 Task: Add the action "remove all members" from the card at to do list.
Action: Mouse pressed left at (786, 239)
Screenshot: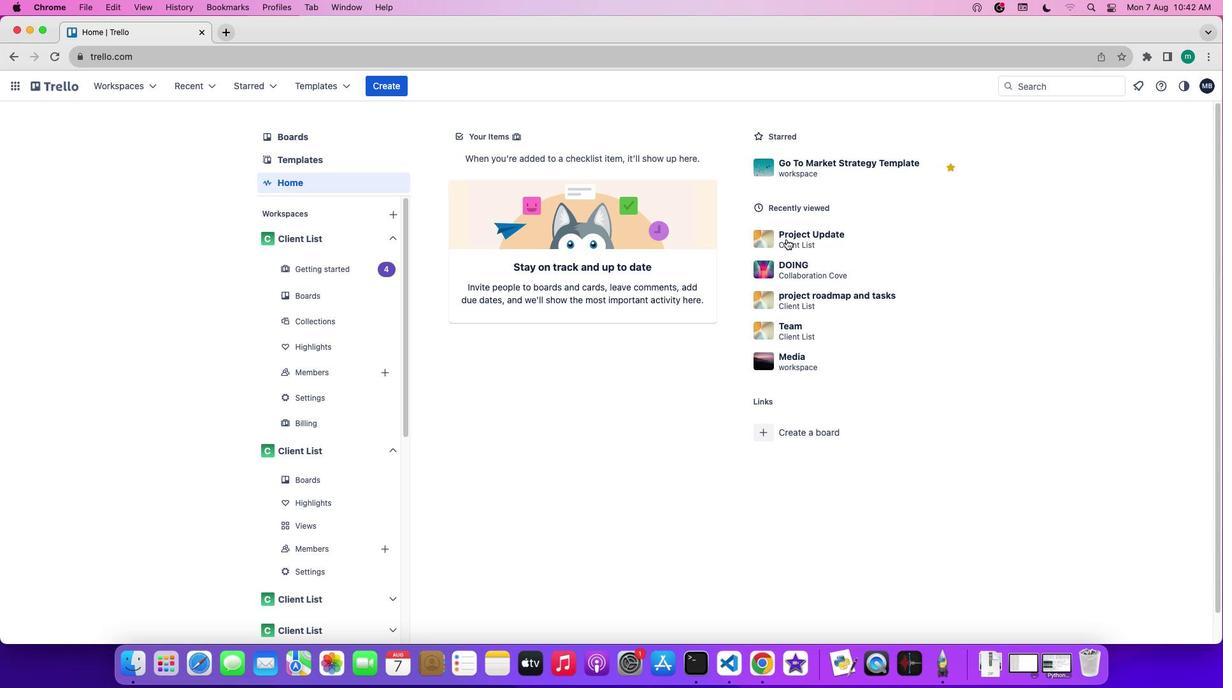 
Action: Mouse moved to (331, 183)
Screenshot: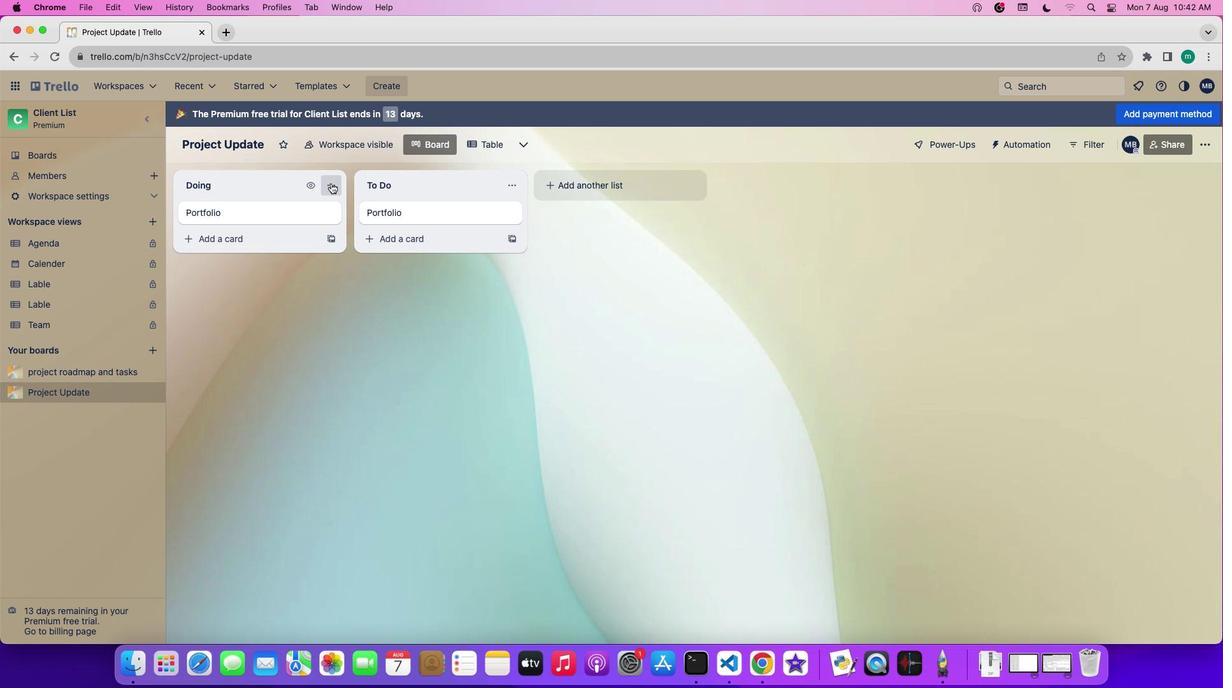 
Action: Mouse pressed left at (331, 183)
Screenshot: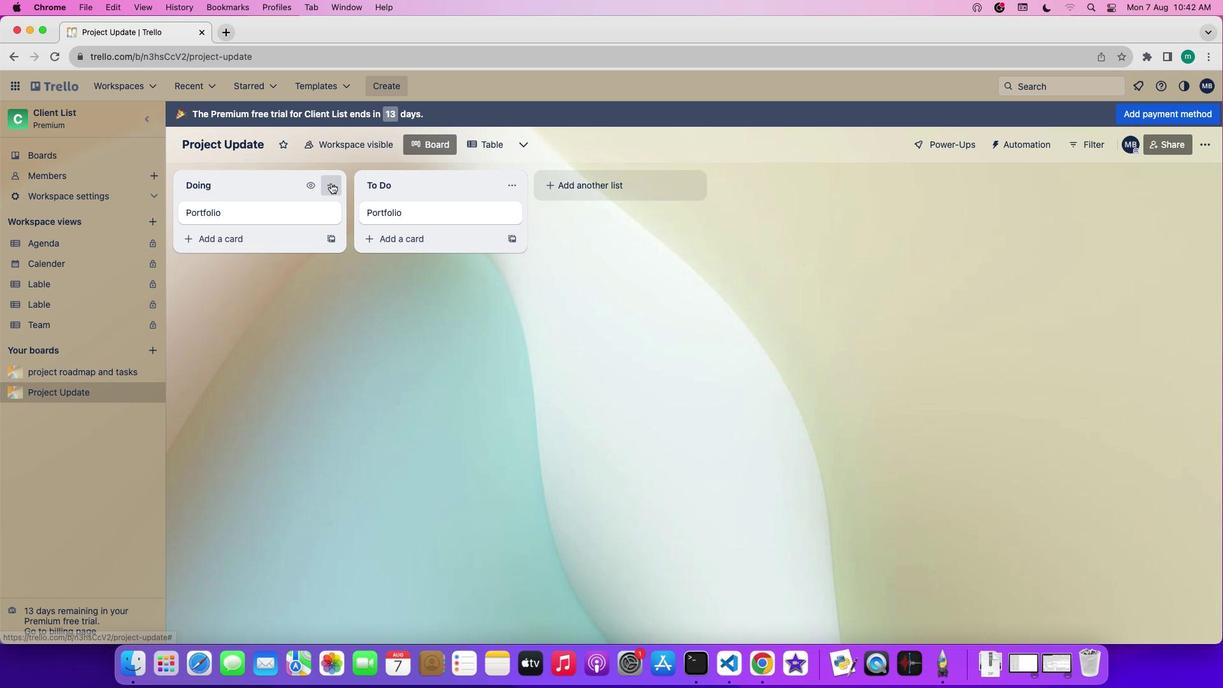 
Action: Mouse moved to (358, 354)
Screenshot: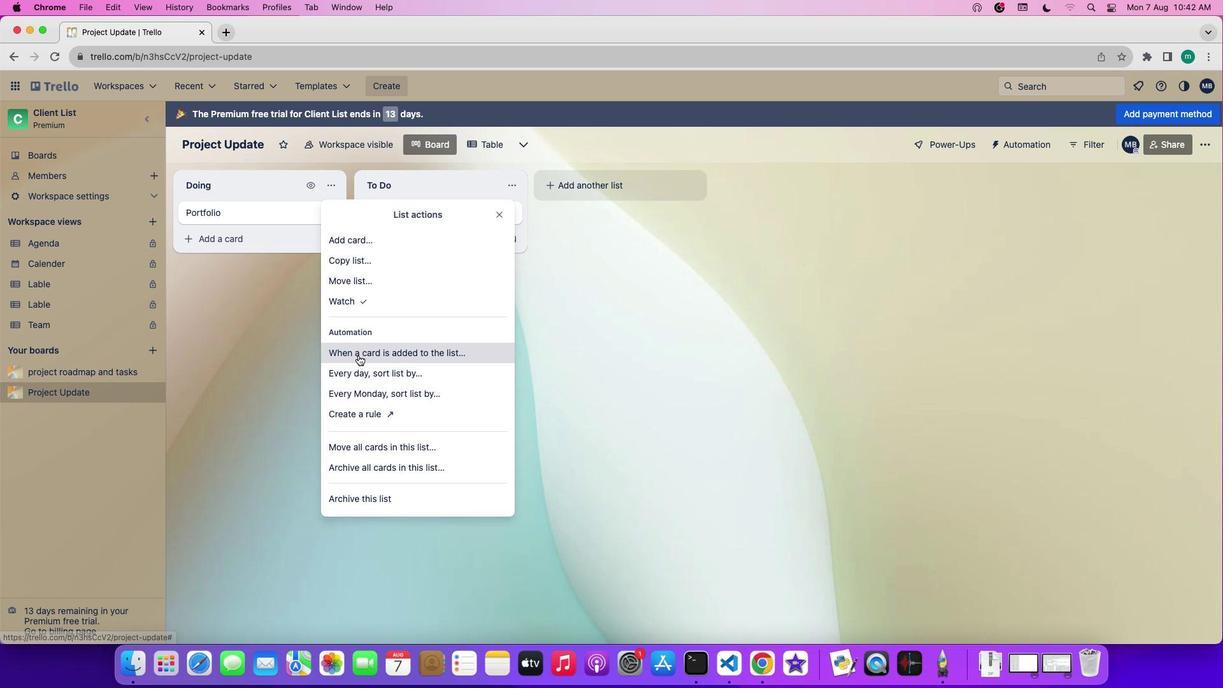 
Action: Mouse pressed left at (358, 354)
Screenshot: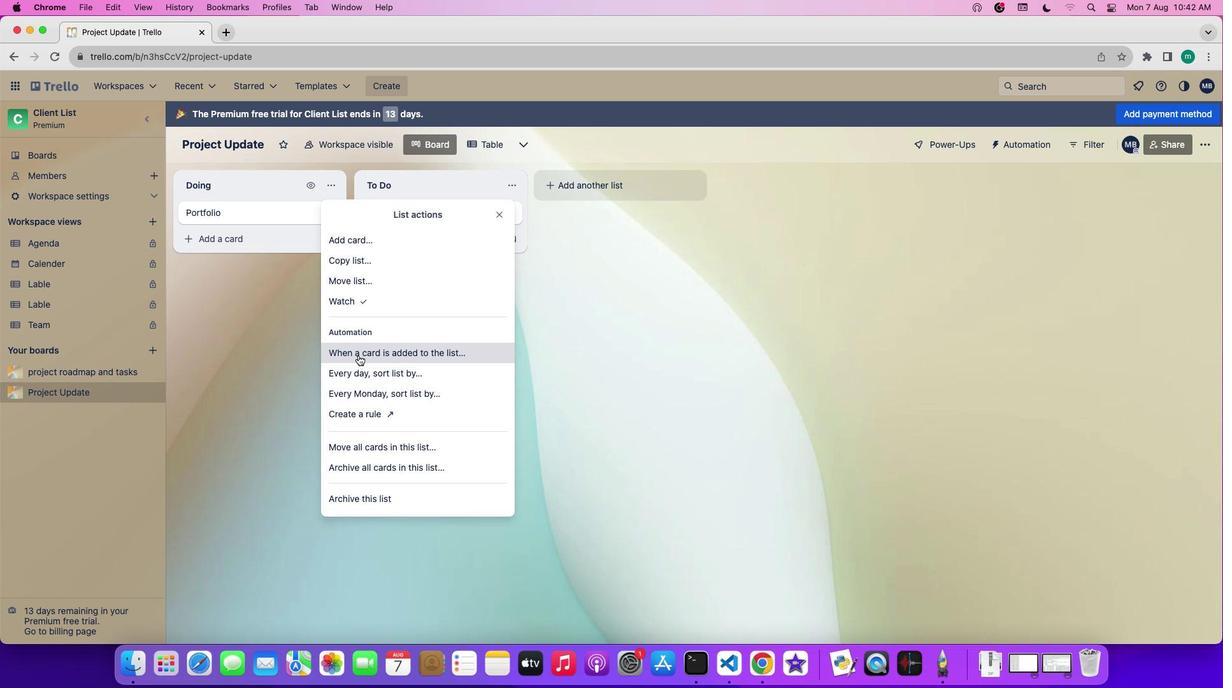 
Action: Mouse moved to (391, 359)
Screenshot: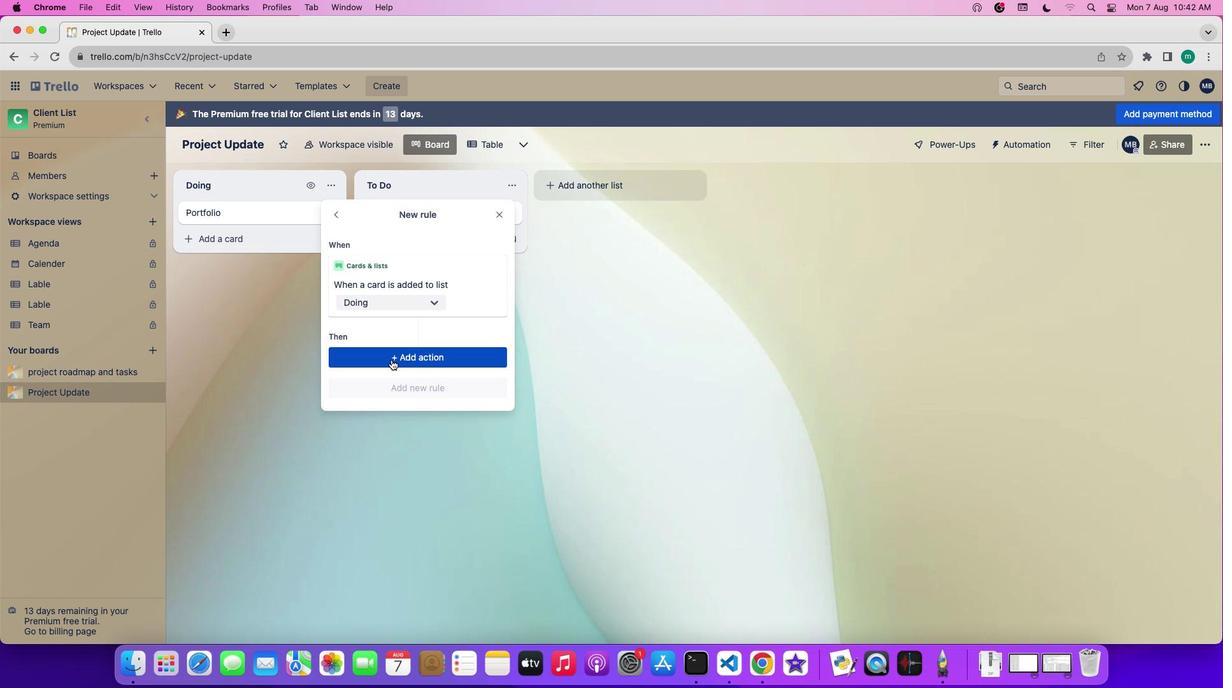 
Action: Mouse pressed left at (391, 359)
Screenshot: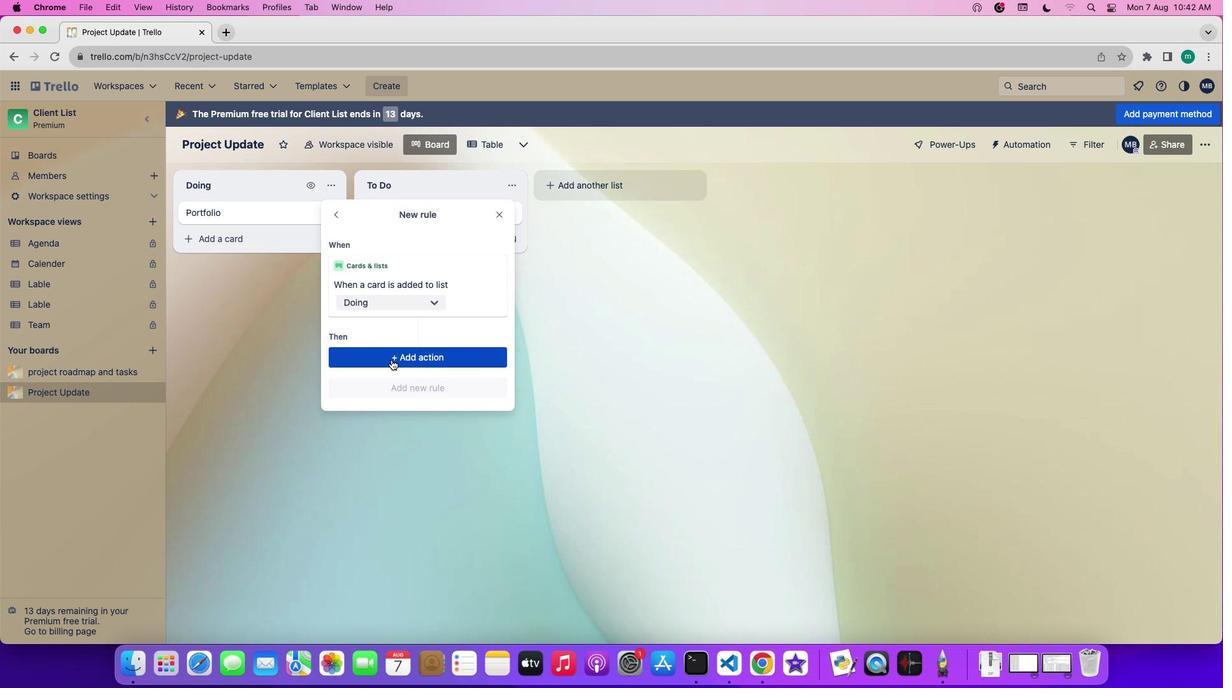 
Action: Mouse moved to (427, 415)
Screenshot: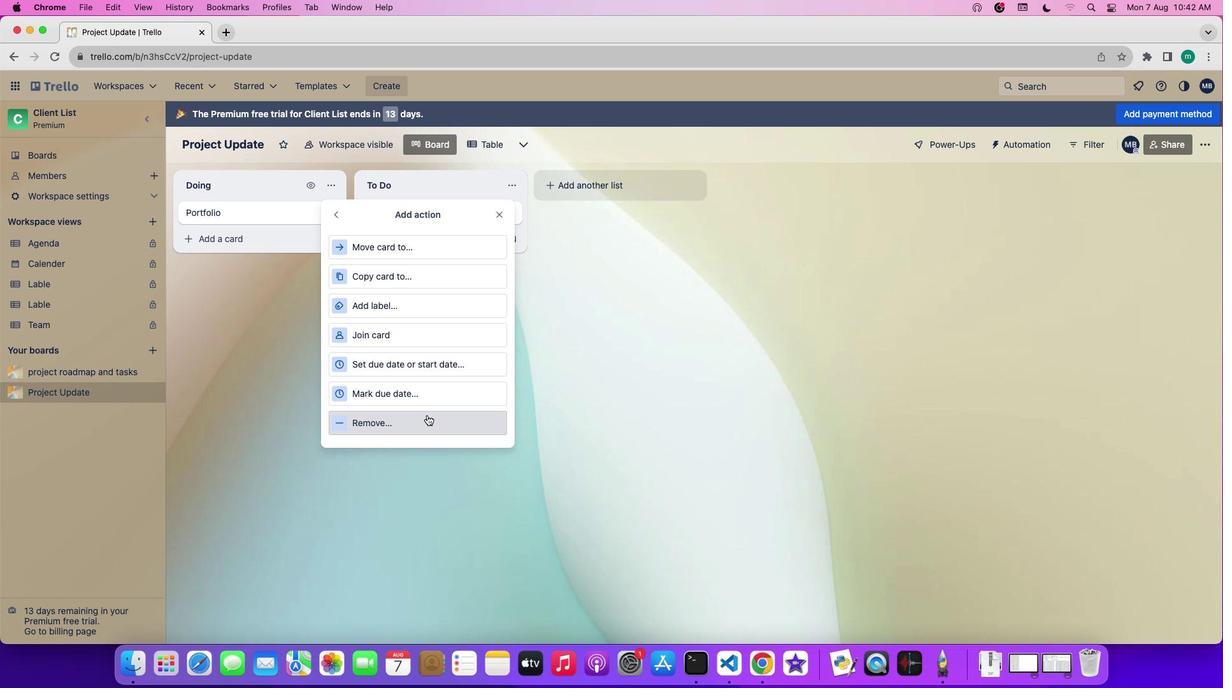 
Action: Mouse pressed left at (427, 415)
Screenshot: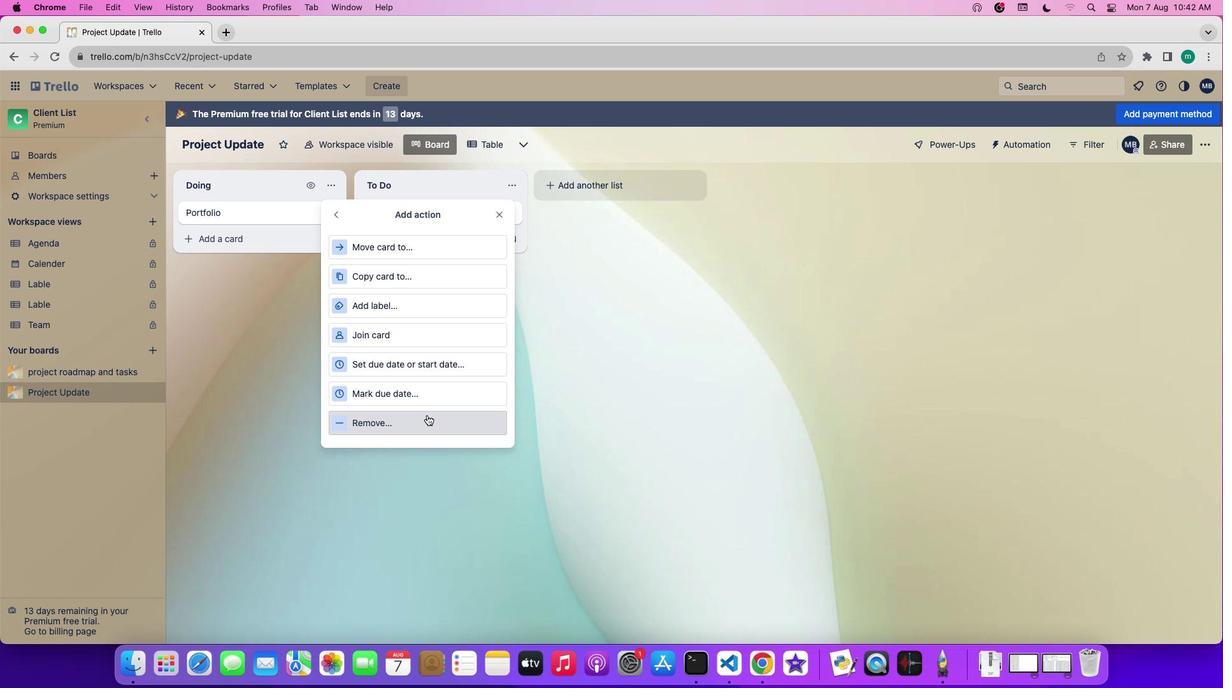 
Action: Mouse moved to (425, 298)
Screenshot: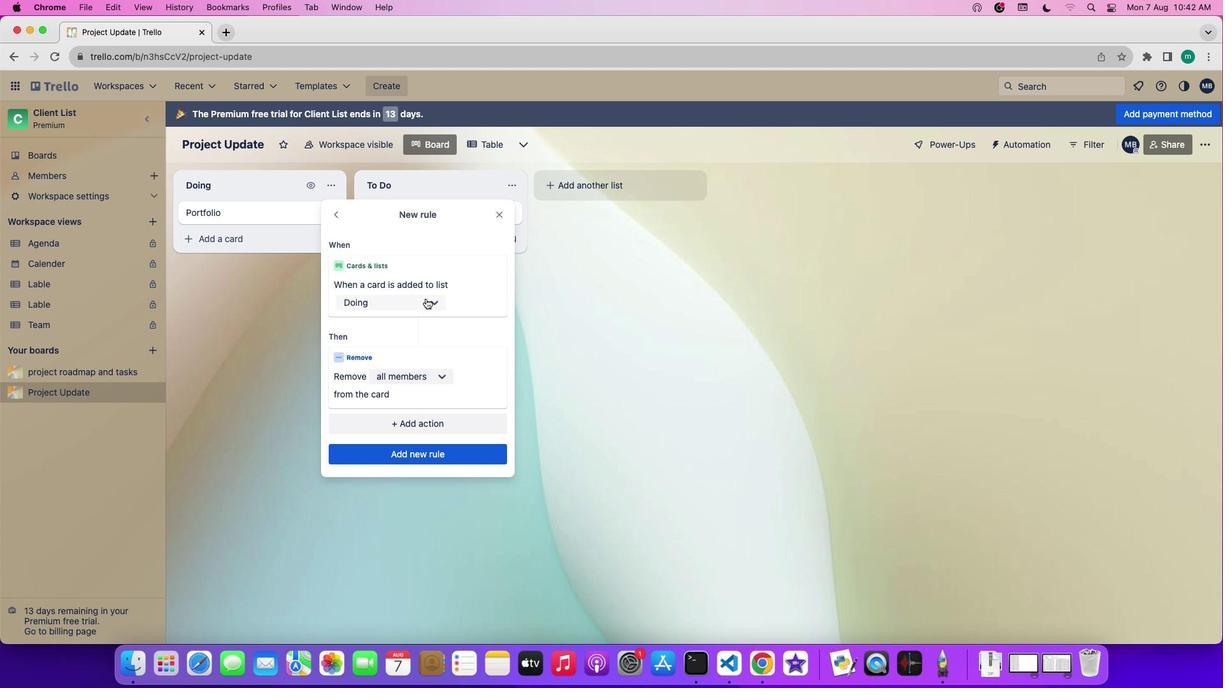 
Action: Mouse pressed left at (425, 298)
Screenshot: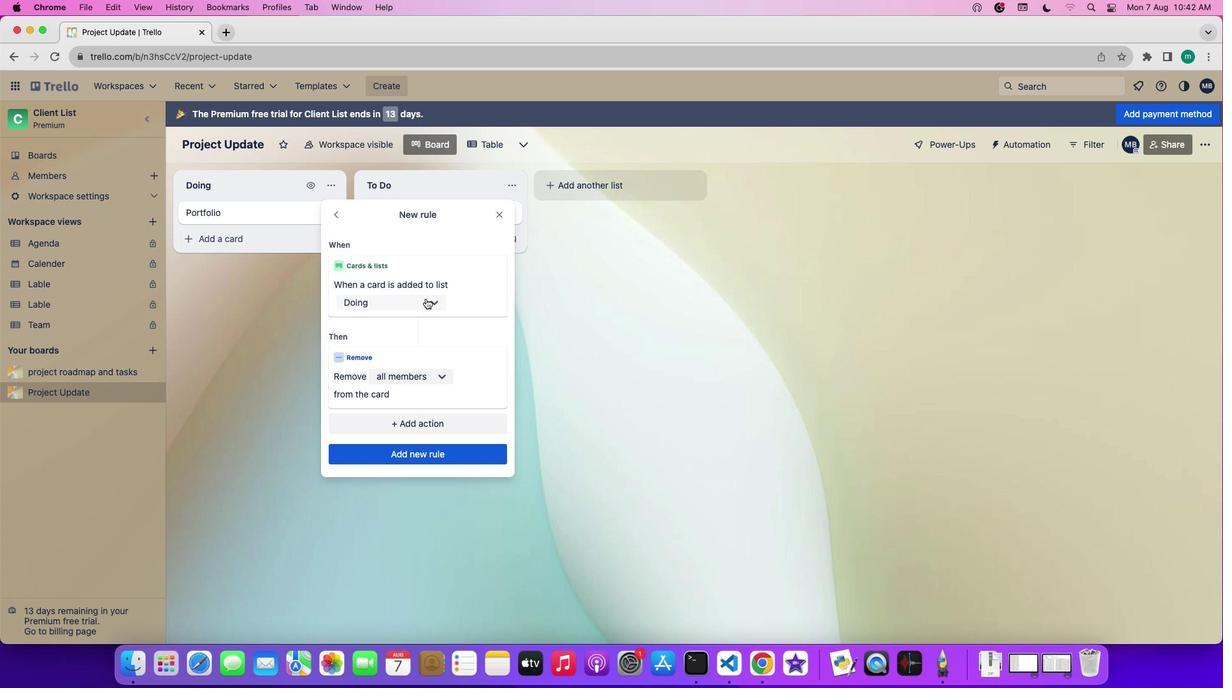 
Action: Mouse moved to (420, 326)
Screenshot: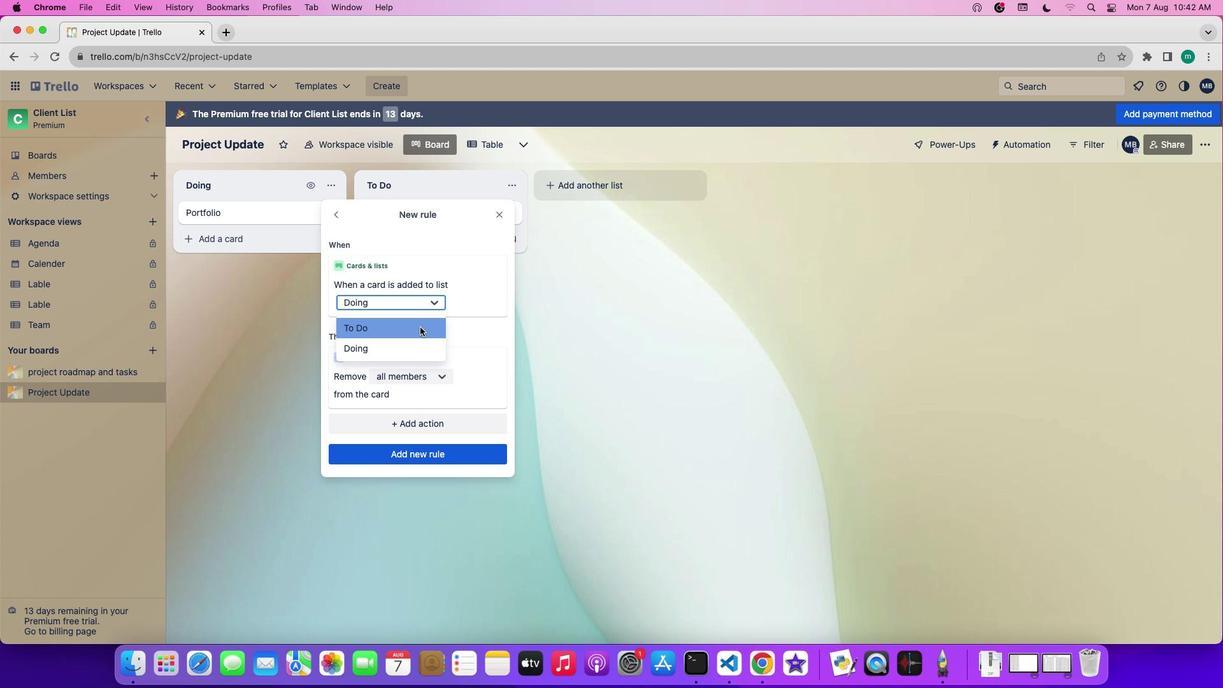 
Action: Mouse pressed left at (420, 326)
Screenshot: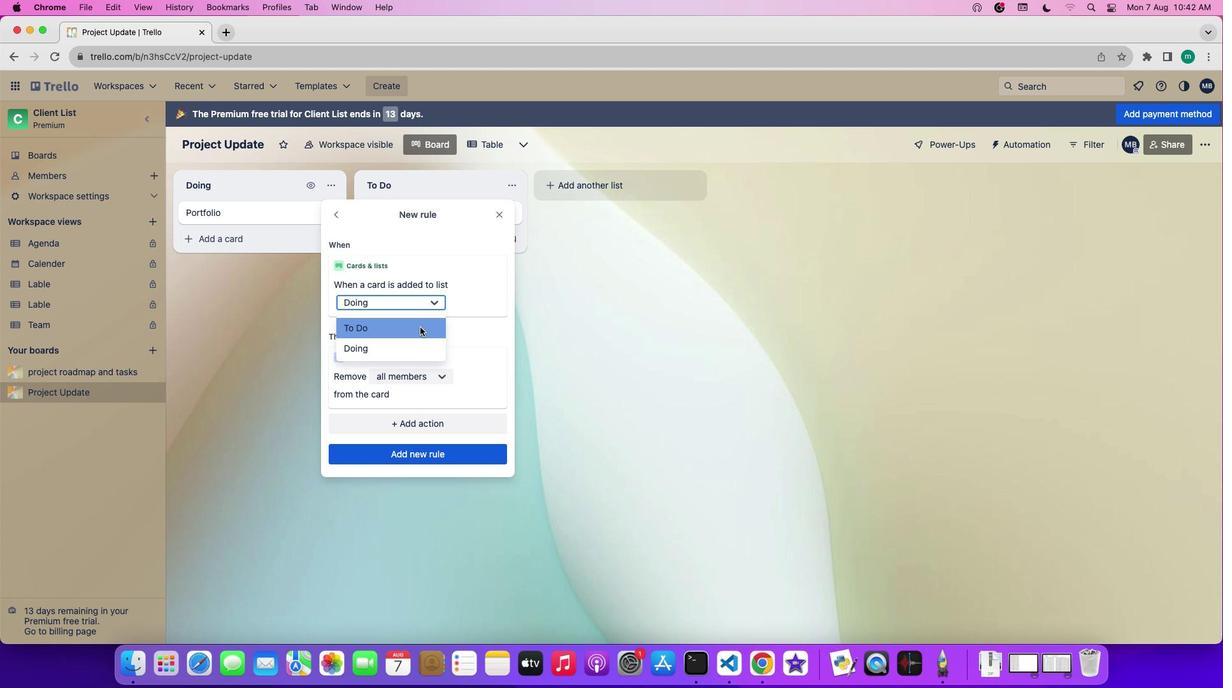 
Action: Mouse moved to (439, 378)
Screenshot: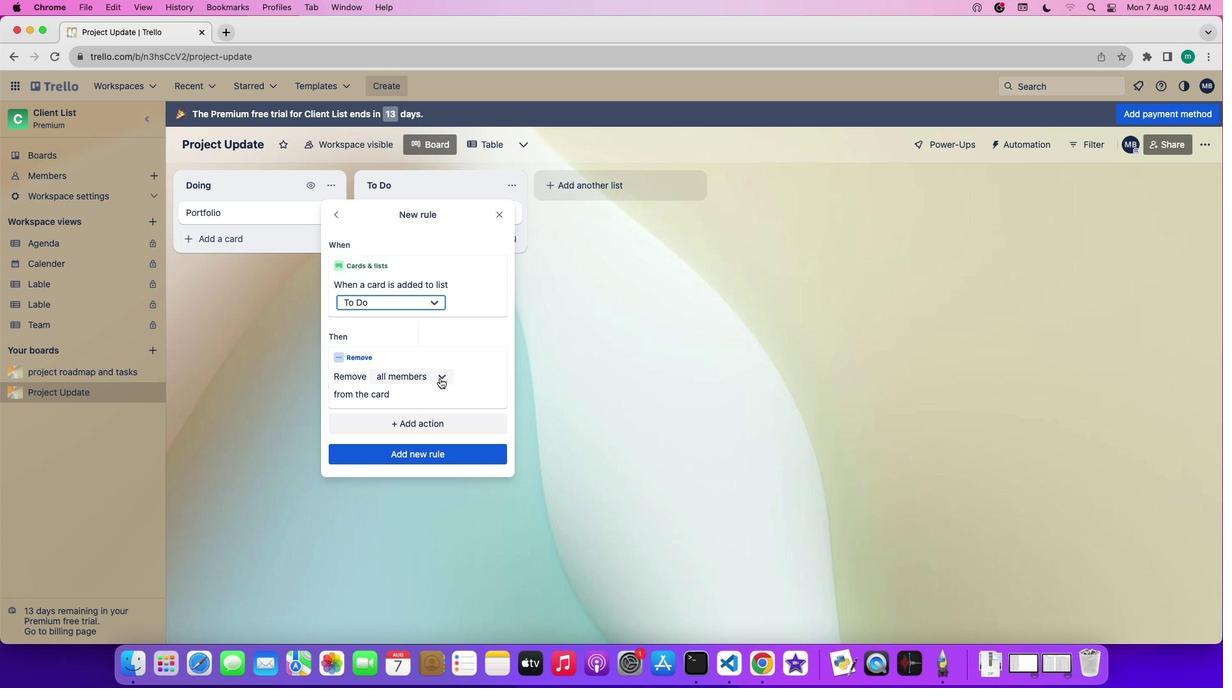 
Action: Mouse pressed left at (439, 378)
Screenshot: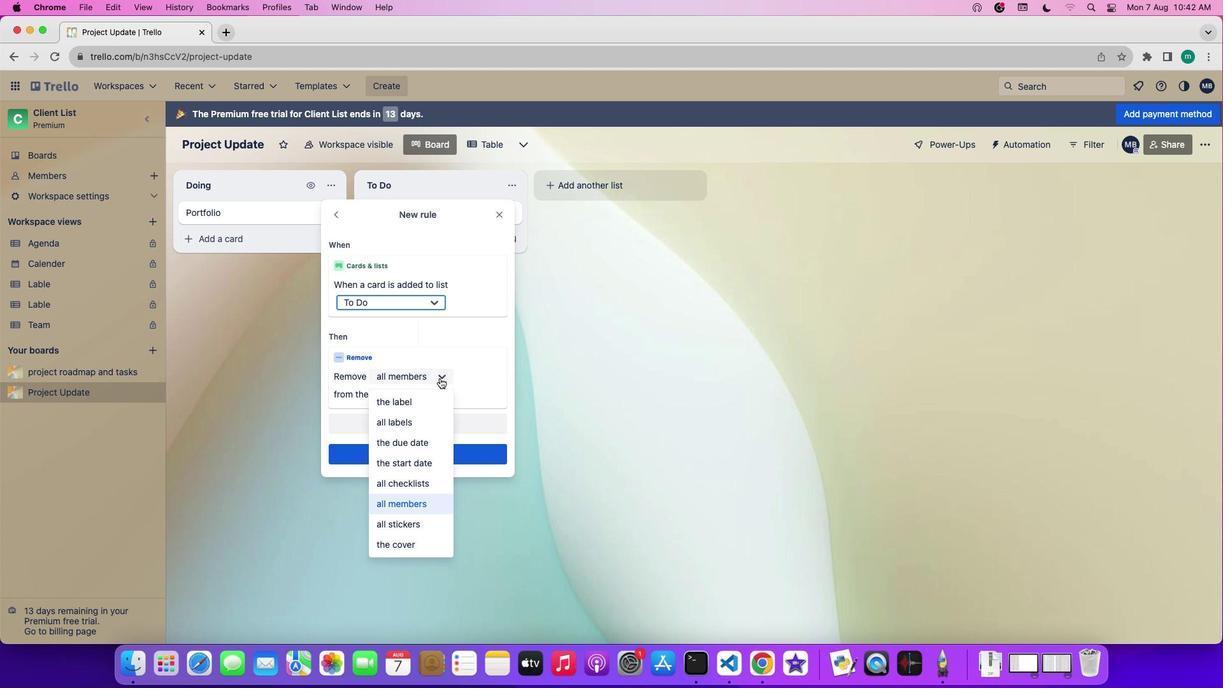
Action: Mouse moved to (438, 500)
Screenshot: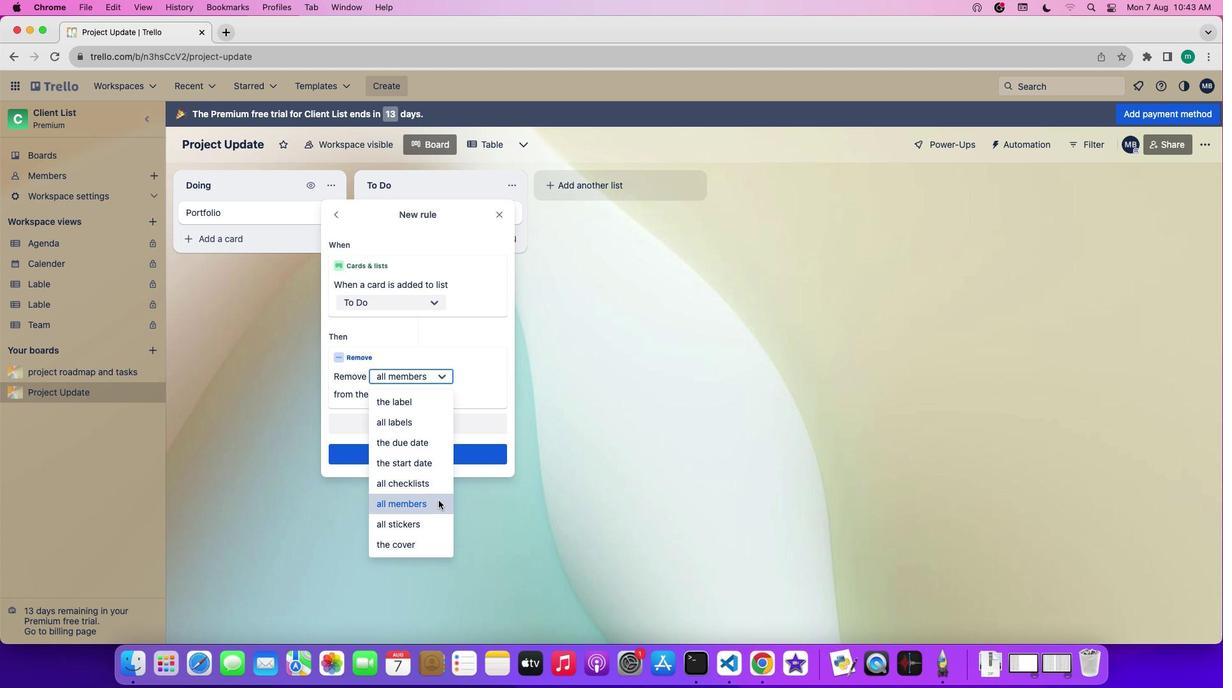 
Action: Mouse pressed left at (438, 500)
Screenshot: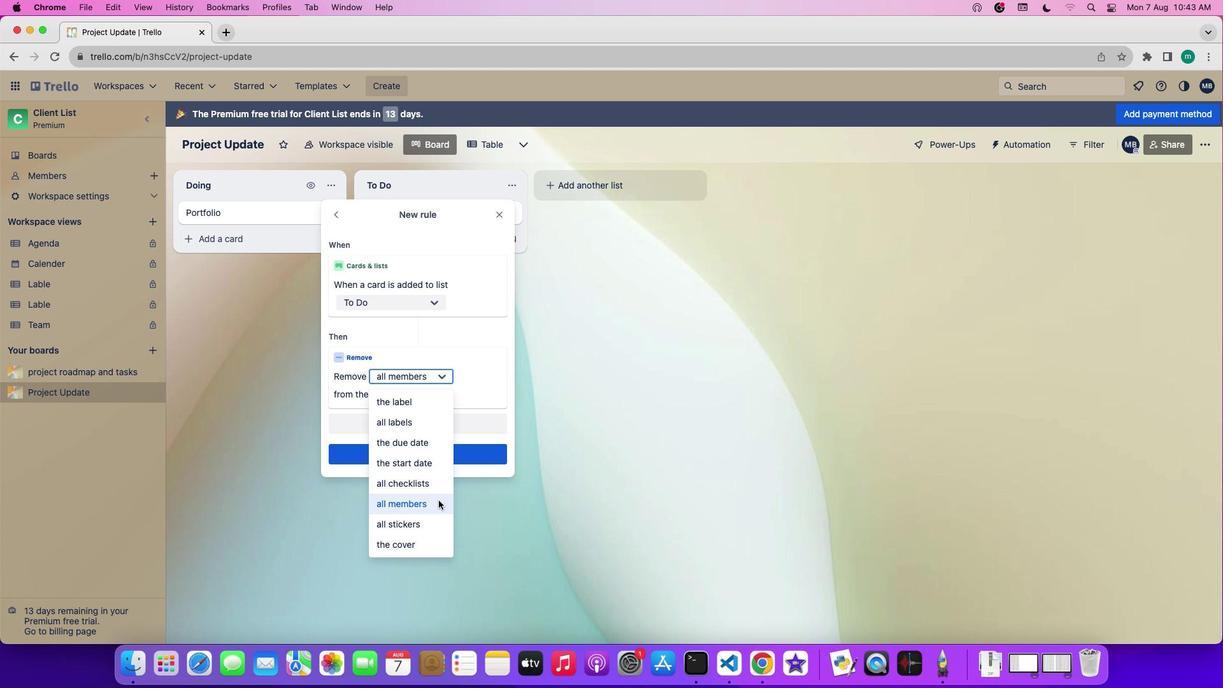 
